 Task: Sort the products in the category "Brownies" by price (highest first).
Action: Mouse moved to (730, 285)
Screenshot: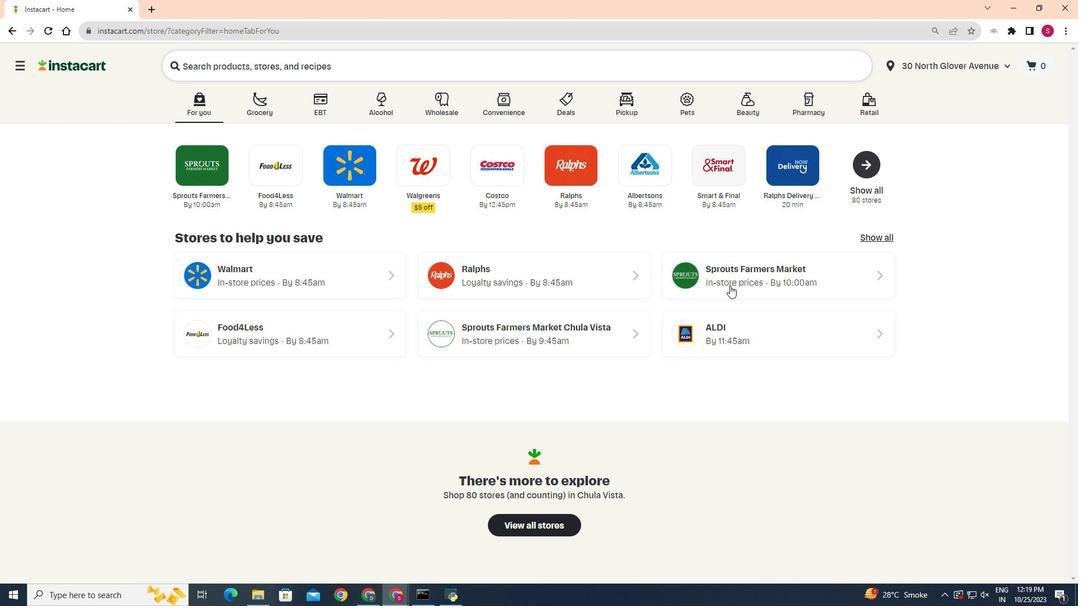 
Action: Mouse pressed left at (730, 285)
Screenshot: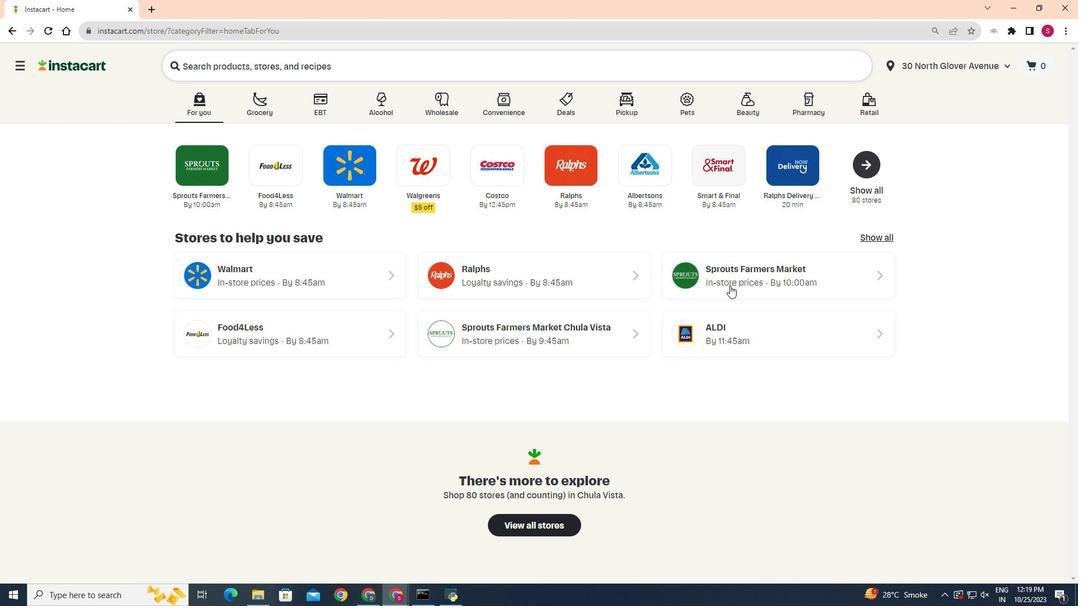 
Action: Mouse moved to (25, 485)
Screenshot: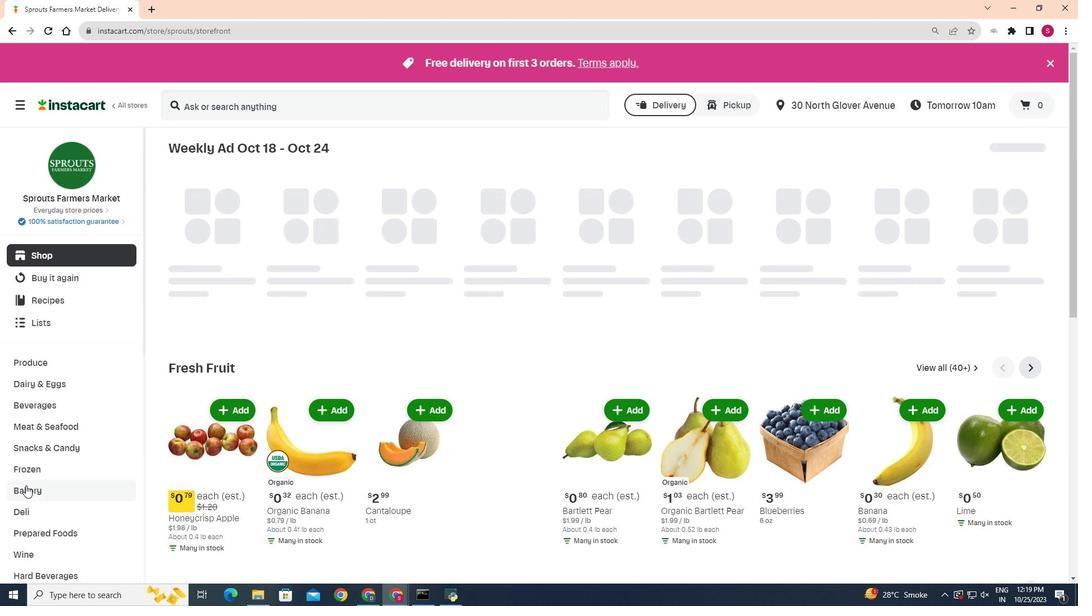 
Action: Mouse pressed left at (25, 485)
Screenshot: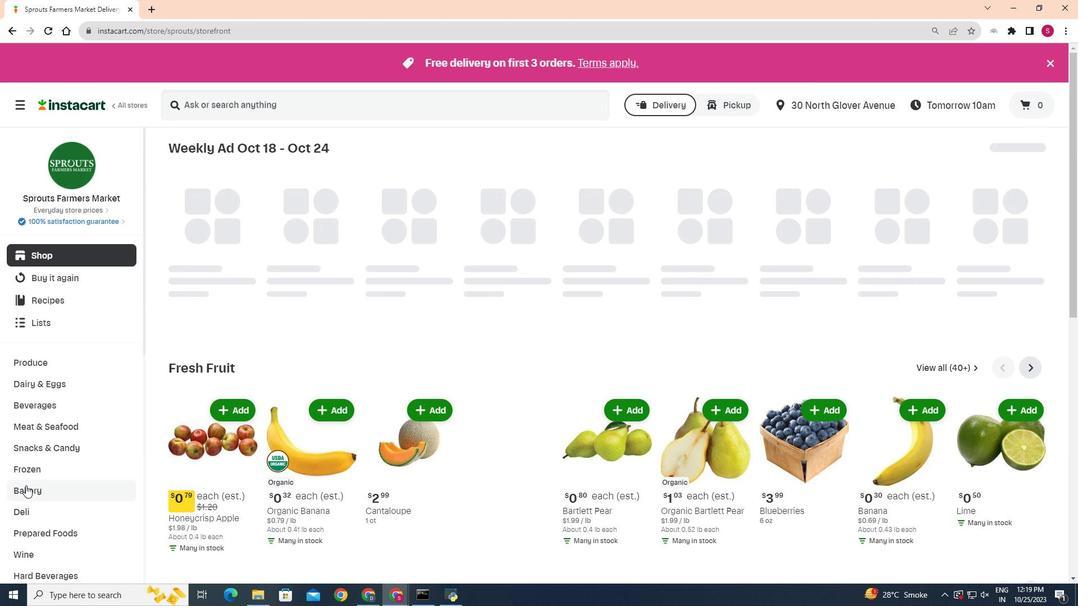 
Action: Mouse moved to (383, 174)
Screenshot: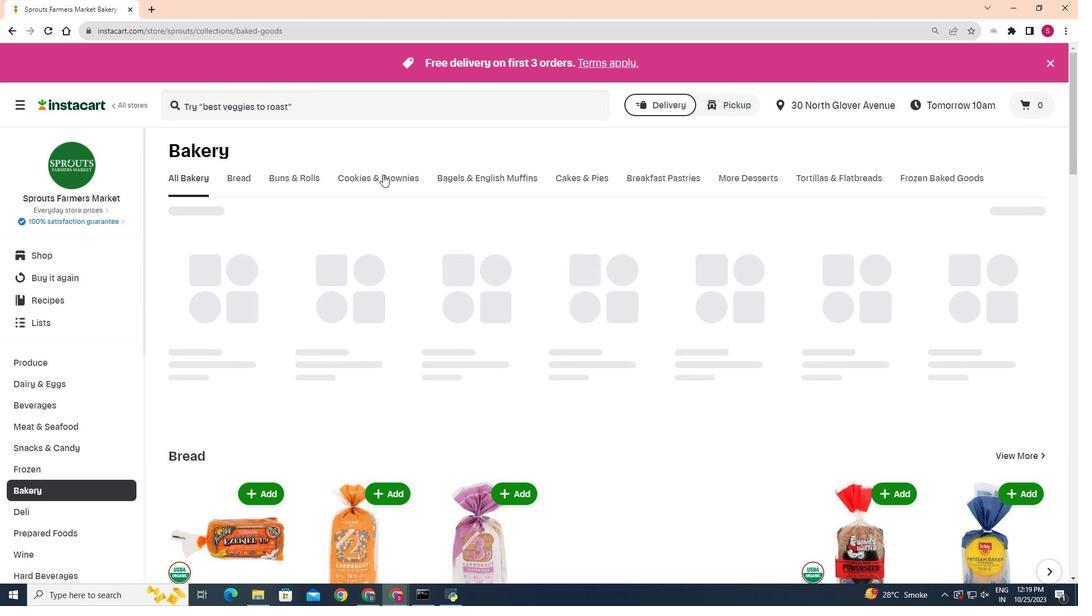 
Action: Mouse pressed left at (383, 174)
Screenshot: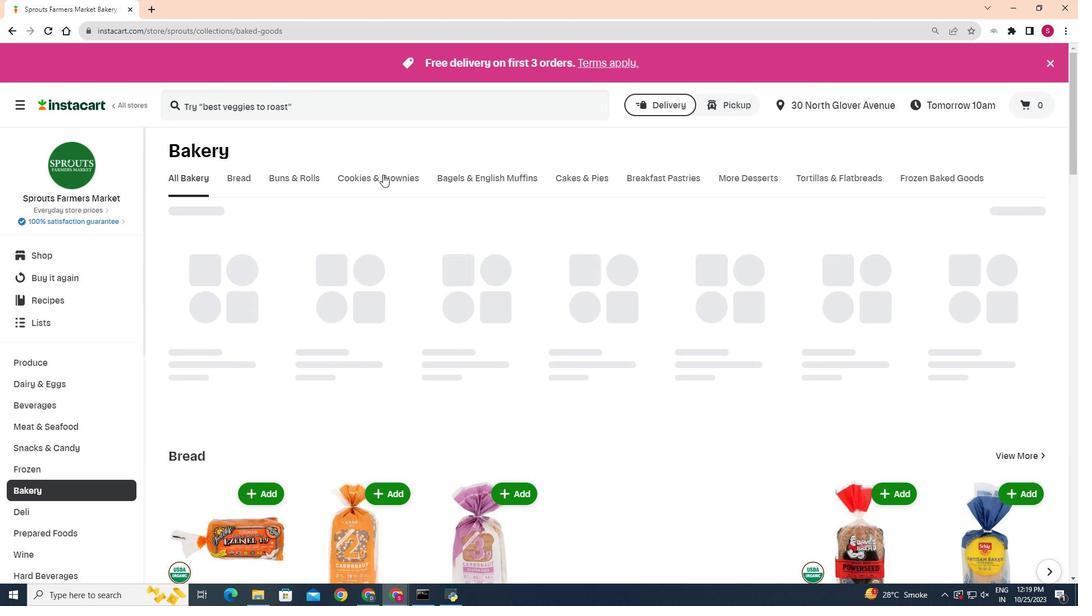 
Action: Mouse moved to (1018, 267)
Screenshot: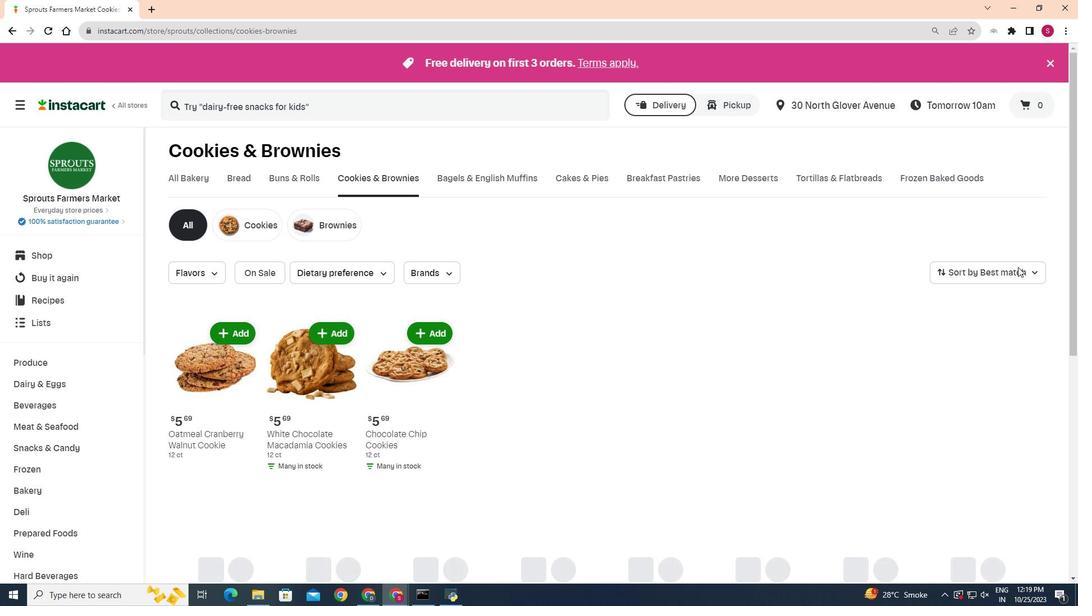 
Action: Mouse pressed left at (1018, 267)
Screenshot: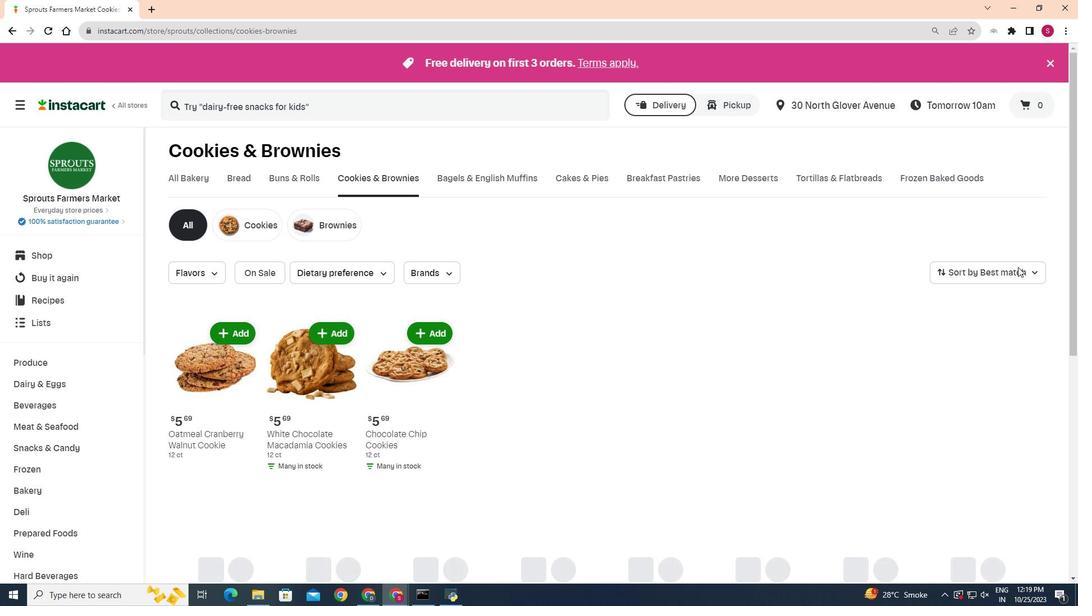 
Action: Mouse moved to (1004, 344)
Screenshot: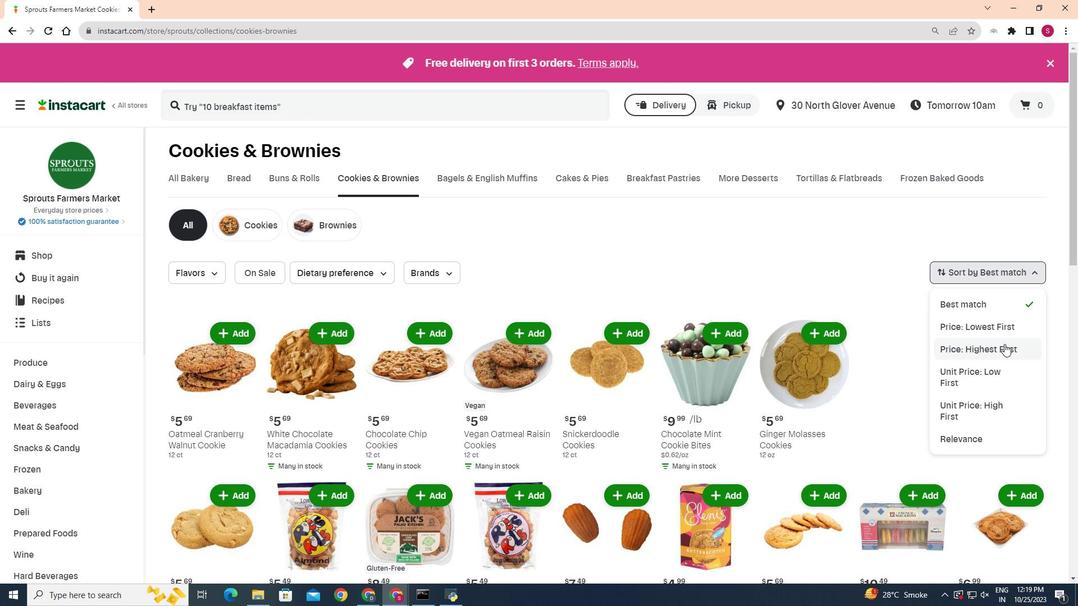 
Action: Mouse pressed left at (1004, 344)
Screenshot: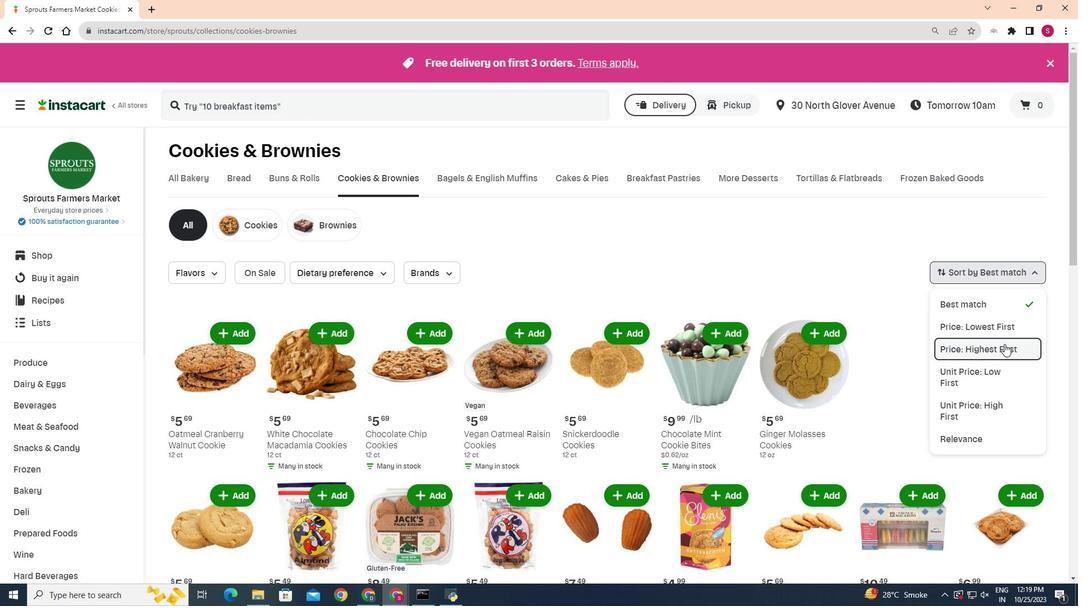 
Action: Mouse moved to (678, 299)
Screenshot: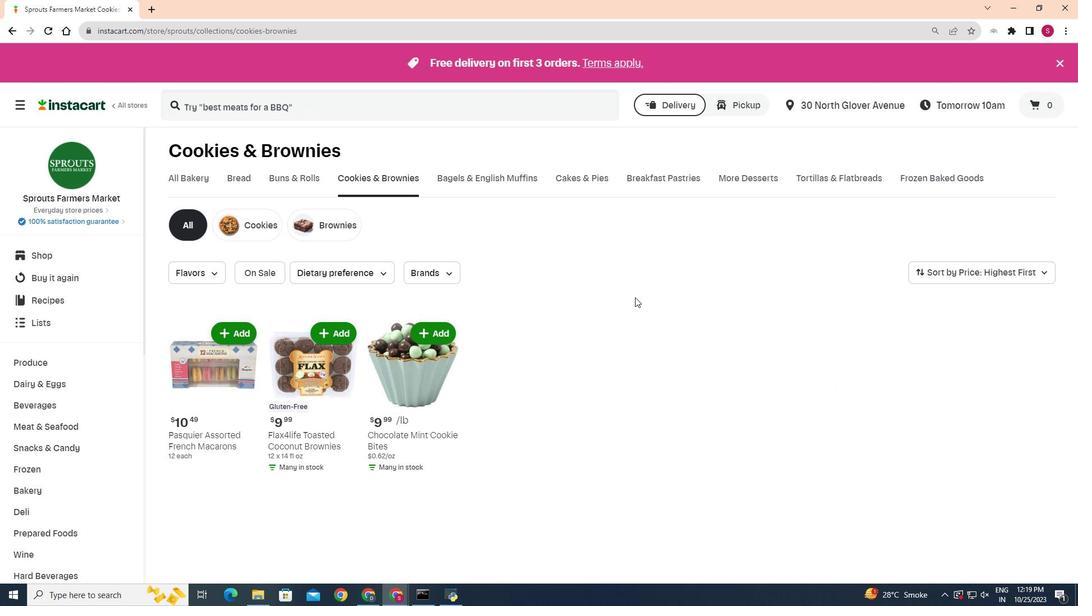 
